 Task: Open Card Card0000000297 in Board Board0000000075 in Workspace WS0000000025 in Trello. Add Member Nikrathi889@gmail.com to Card Card0000000297 in Board Board0000000075 in Workspace WS0000000025 in Trello. Add Purple Label titled Label0000000297 to Card Card0000000297 in Board Board0000000075 in Workspace WS0000000025 in Trello. Add Checklist CL0000000297 to Card Card0000000297 in Board Board0000000075 in Workspace WS0000000025 in Trello. Add Dates with Start Date as Aug 01 2023 and Due Date as Aug 31 2023 to Card Card0000000297 in Board Board0000000075 in Workspace WS0000000025 in Trello
Action: Mouse moved to (332, 217)
Screenshot: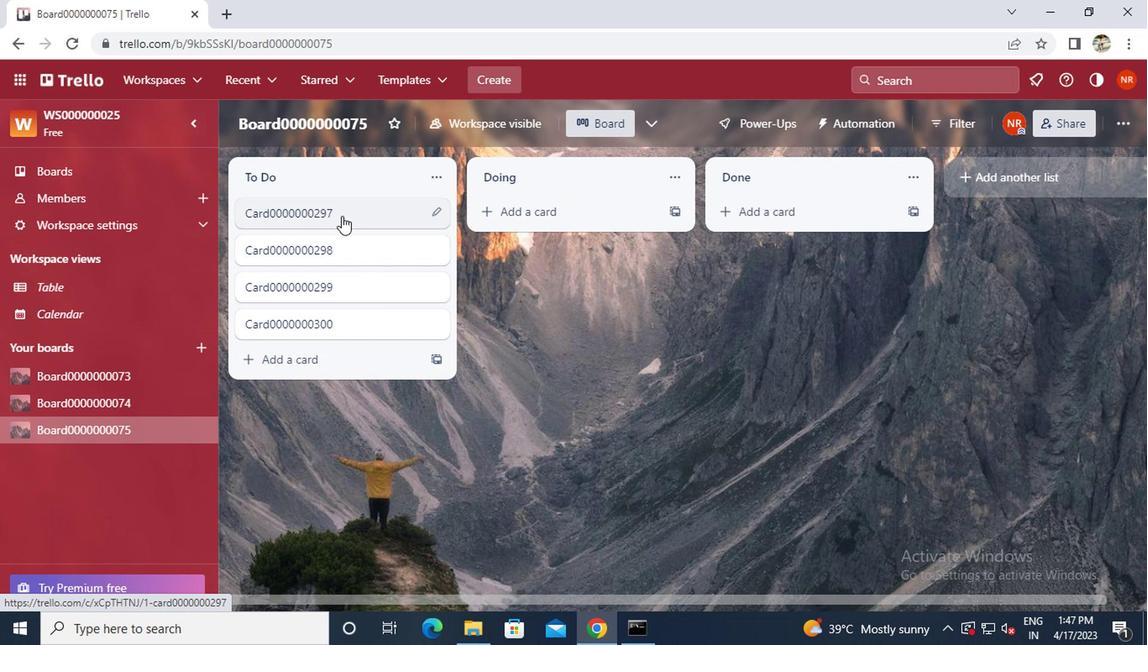 
Action: Mouse pressed left at (332, 217)
Screenshot: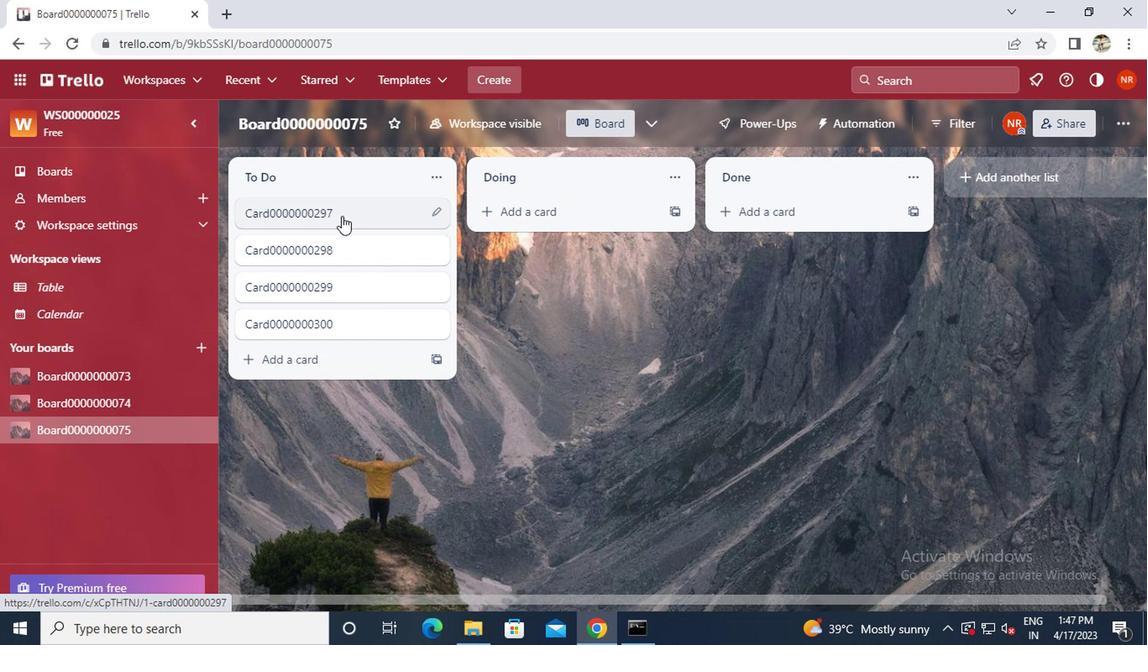 
Action: Mouse moved to (760, 213)
Screenshot: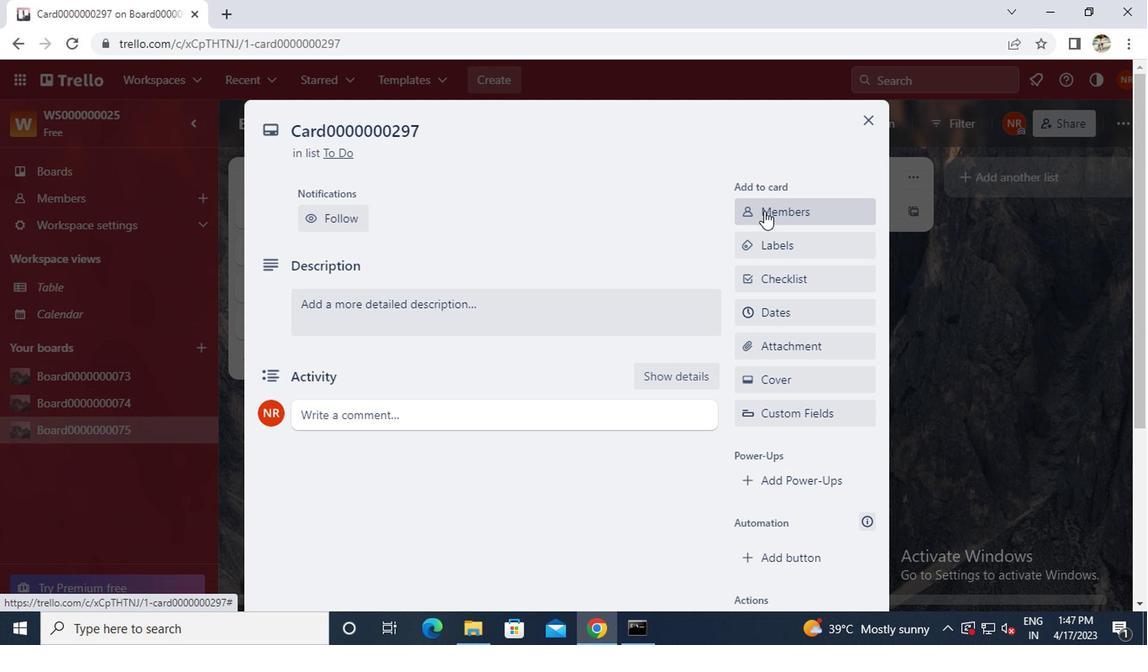 
Action: Mouse pressed left at (760, 213)
Screenshot: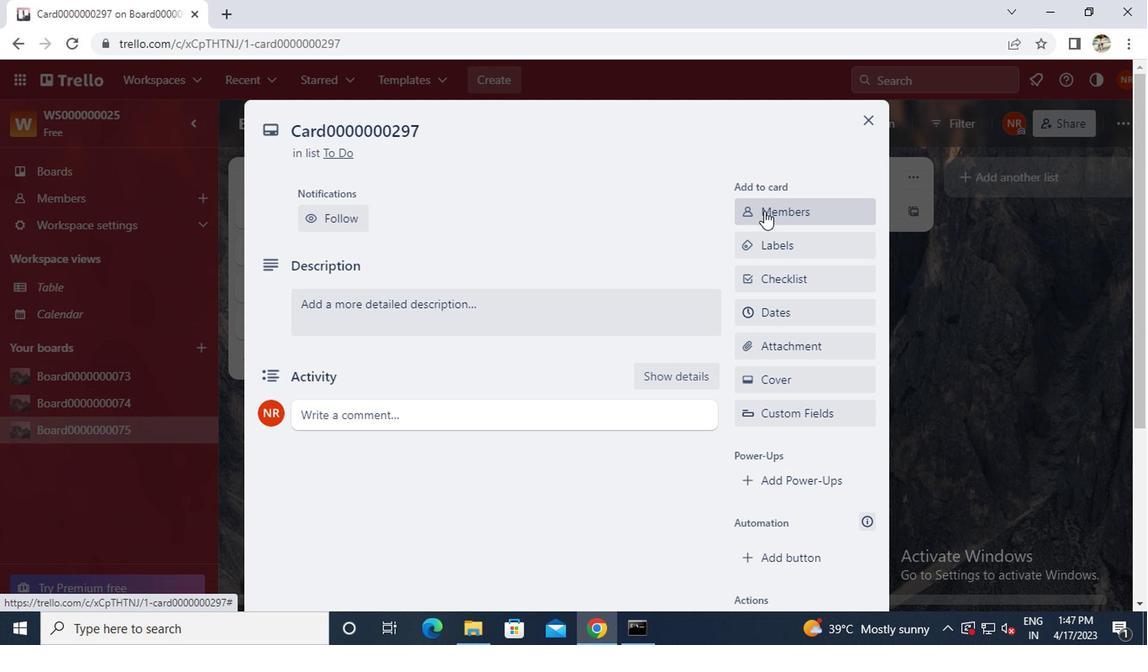 
Action: Key pressed <Key.caps_lock>n<Key.caps_lock>ikrathi889<Key.shift>@GMAIL.COM
Screenshot: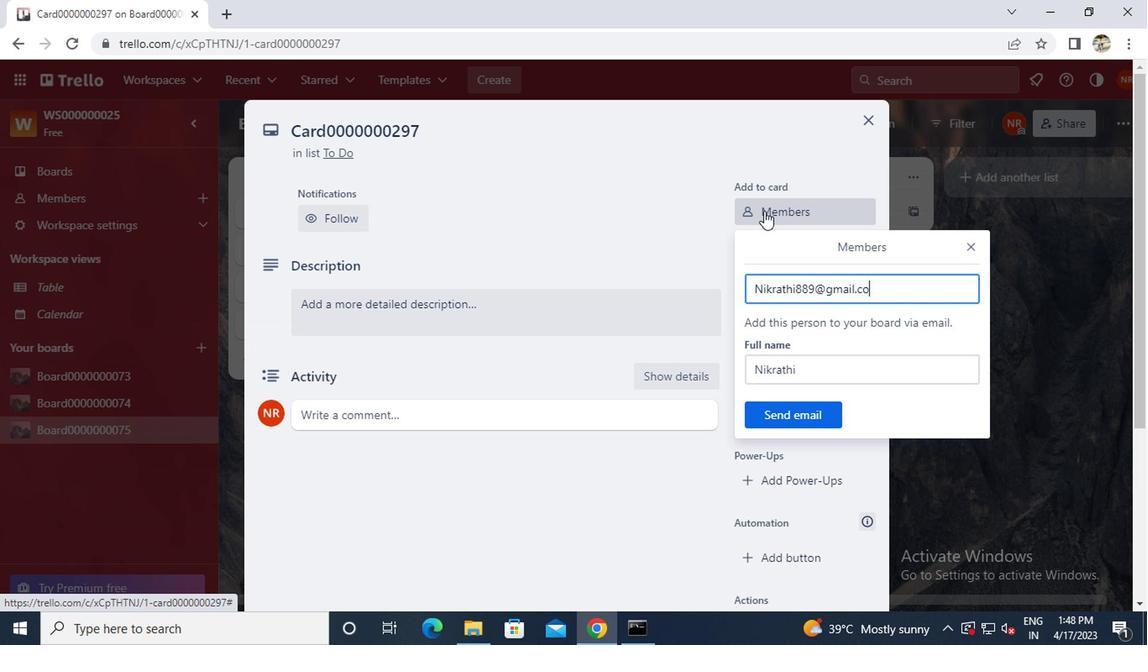 
Action: Mouse moved to (766, 412)
Screenshot: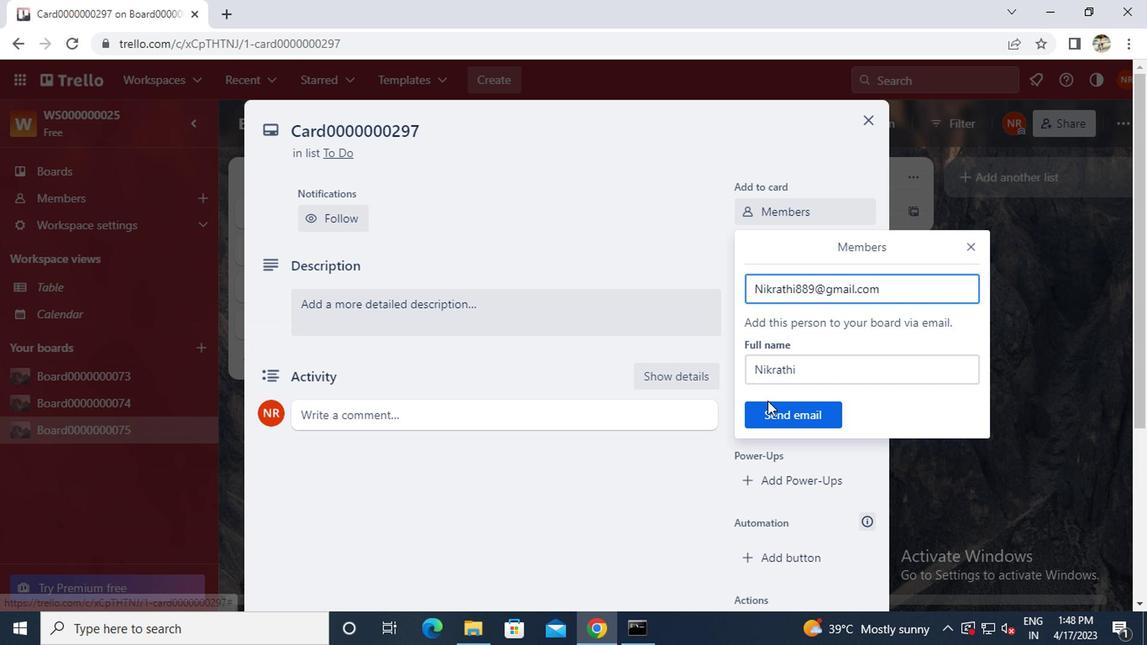 
Action: Mouse pressed left at (766, 412)
Screenshot: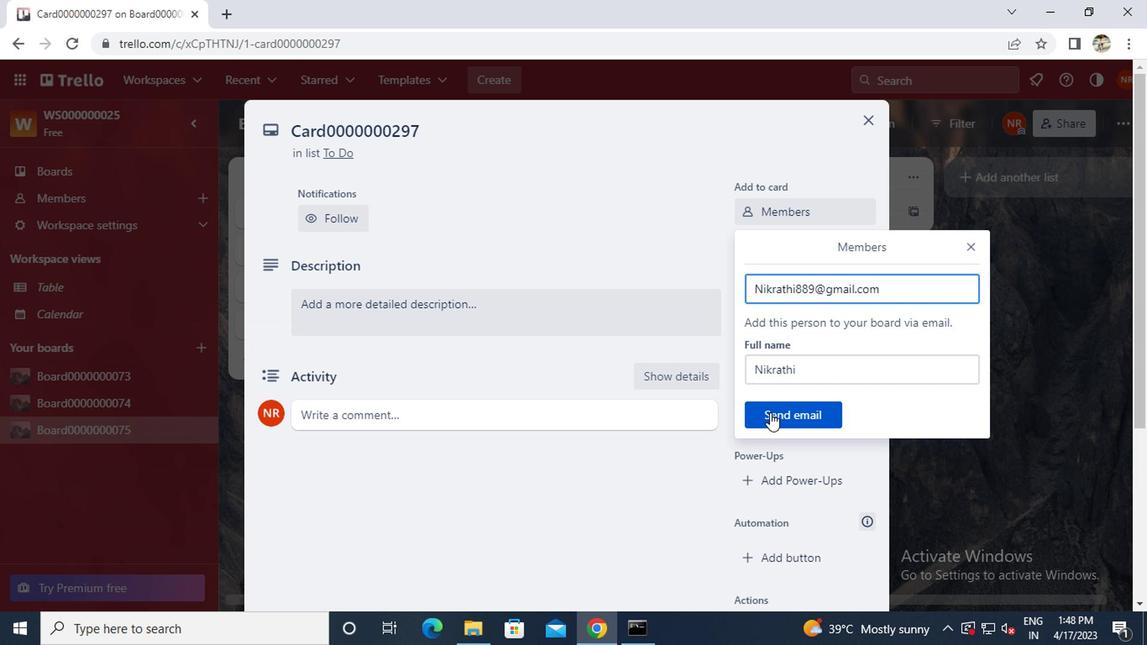 
Action: Mouse moved to (777, 242)
Screenshot: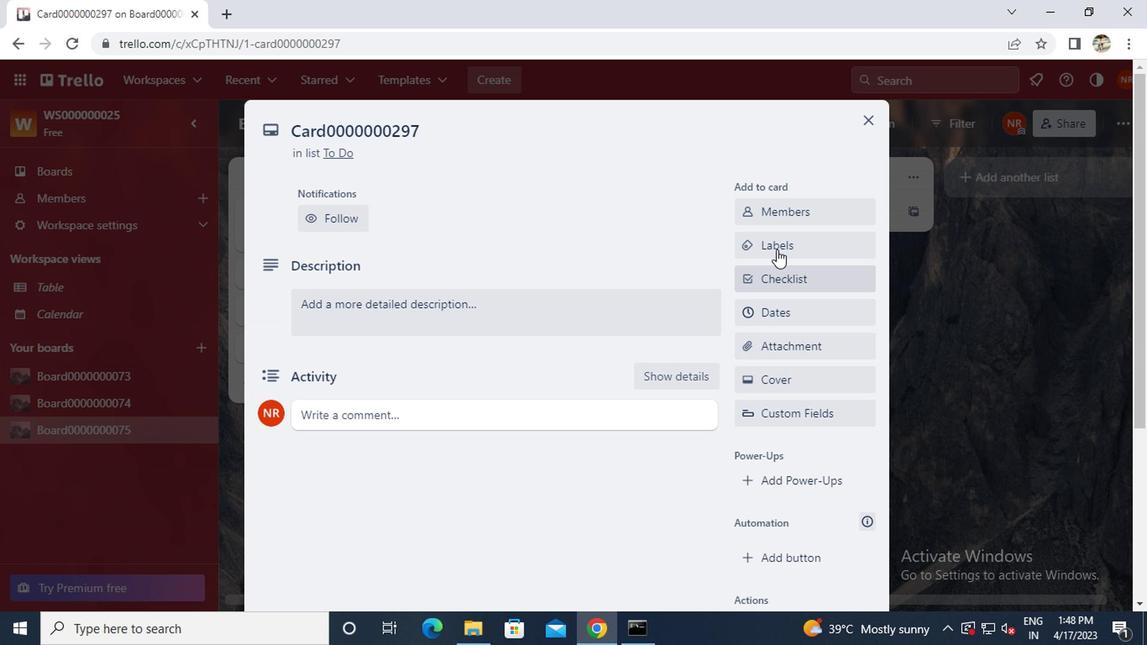 
Action: Mouse pressed left at (777, 242)
Screenshot: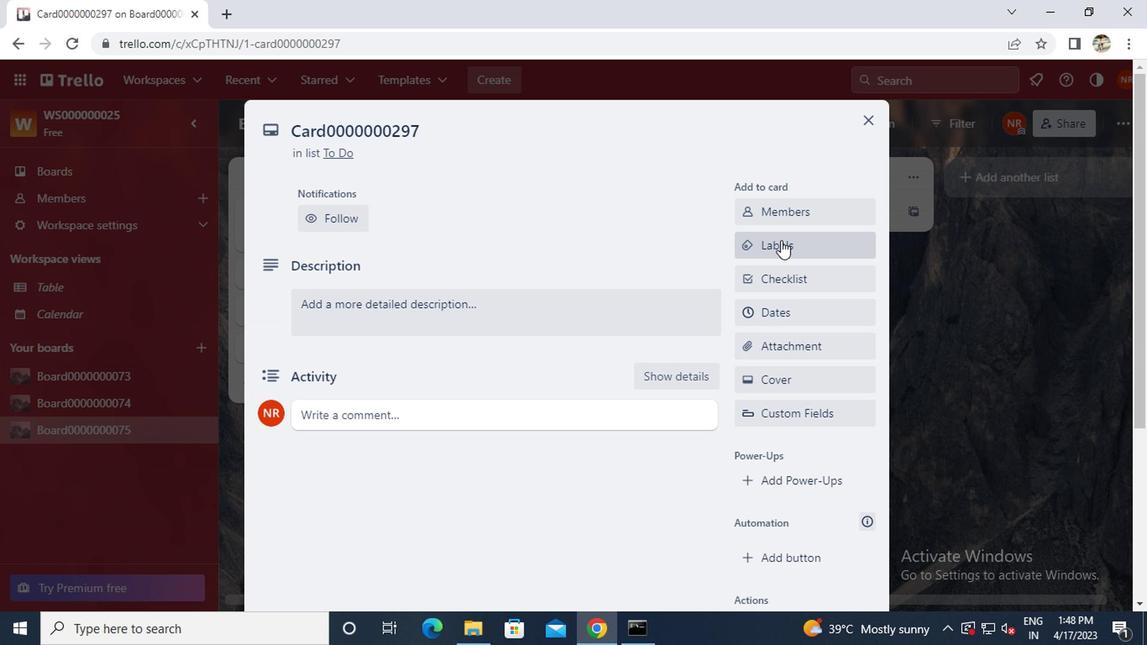 
Action: Mouse moved to (819, 418)
Screenshot: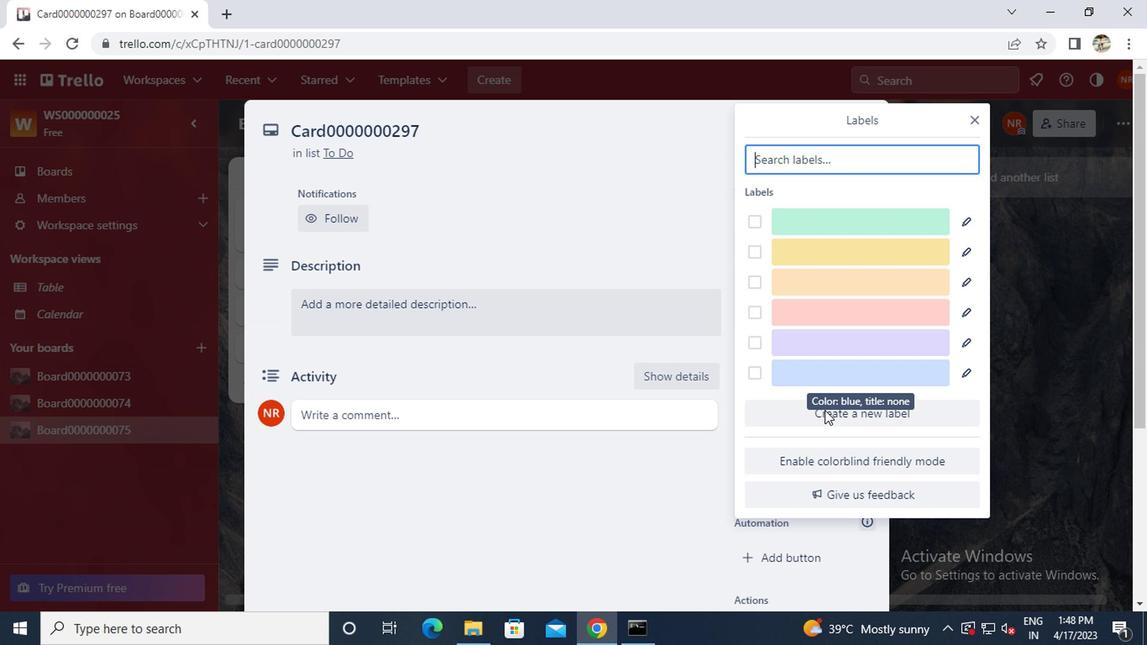 
Action: Mouse pressed left at (819, 418)
Screenshot: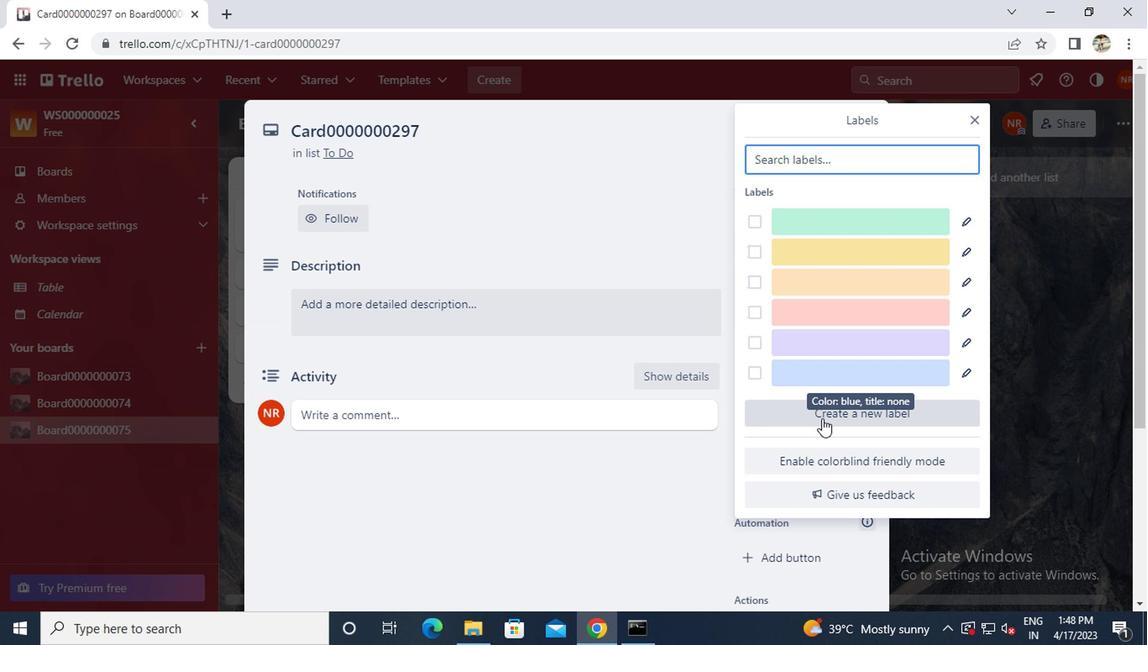 
Action: Mouse moved to (972, 360)
Screenshot: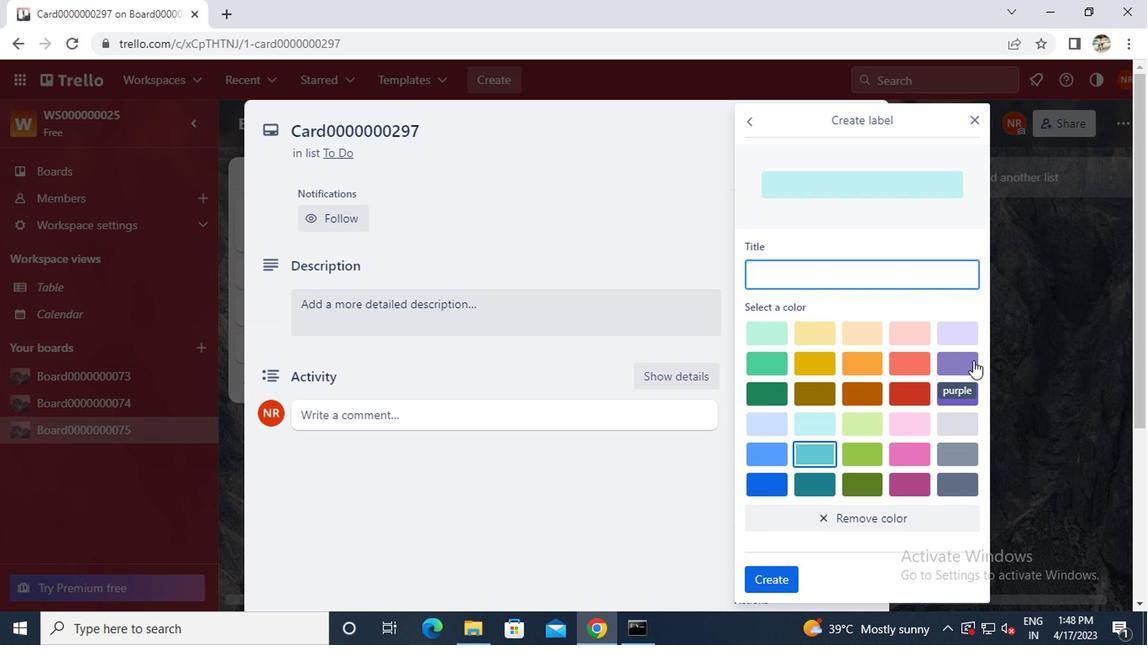 
Action: Mouse pressed left at (972, 360)
Screenshot: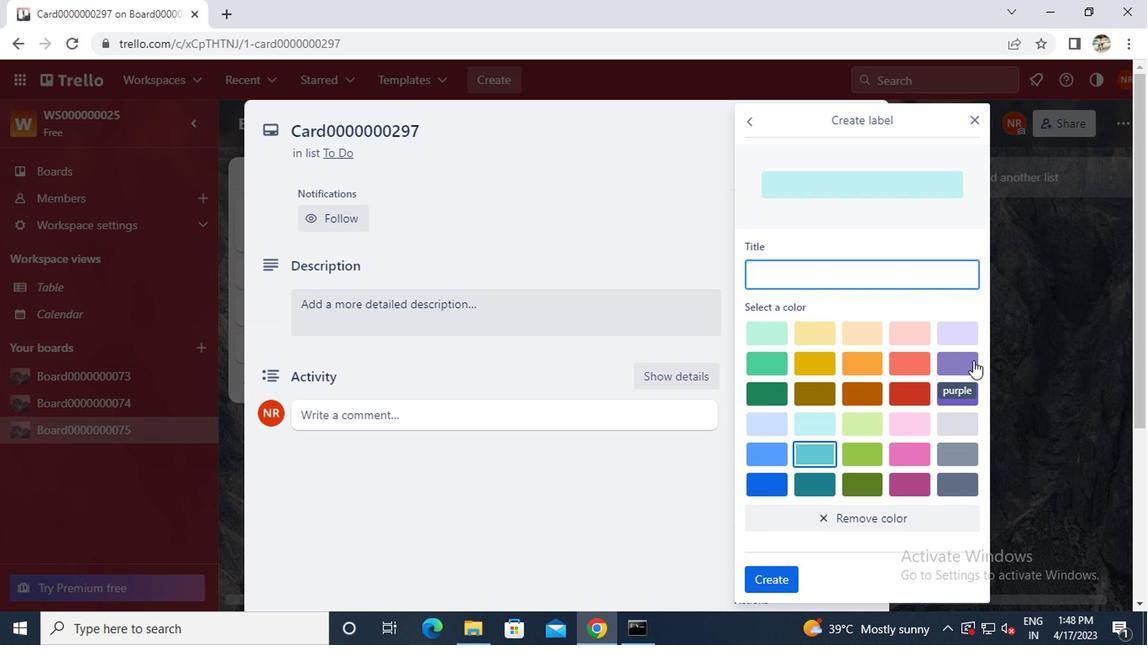 
Action: Mouse moved to (873, 274)
Screenshot: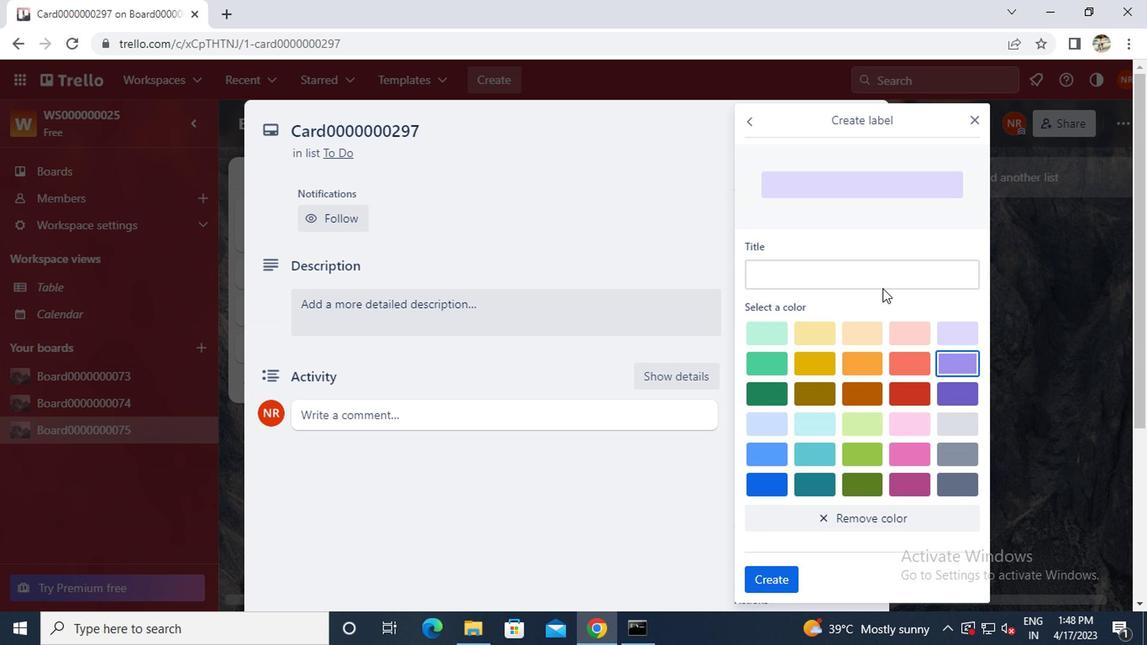
Action: Mouse pressed left at (873, 274)
Screenshot: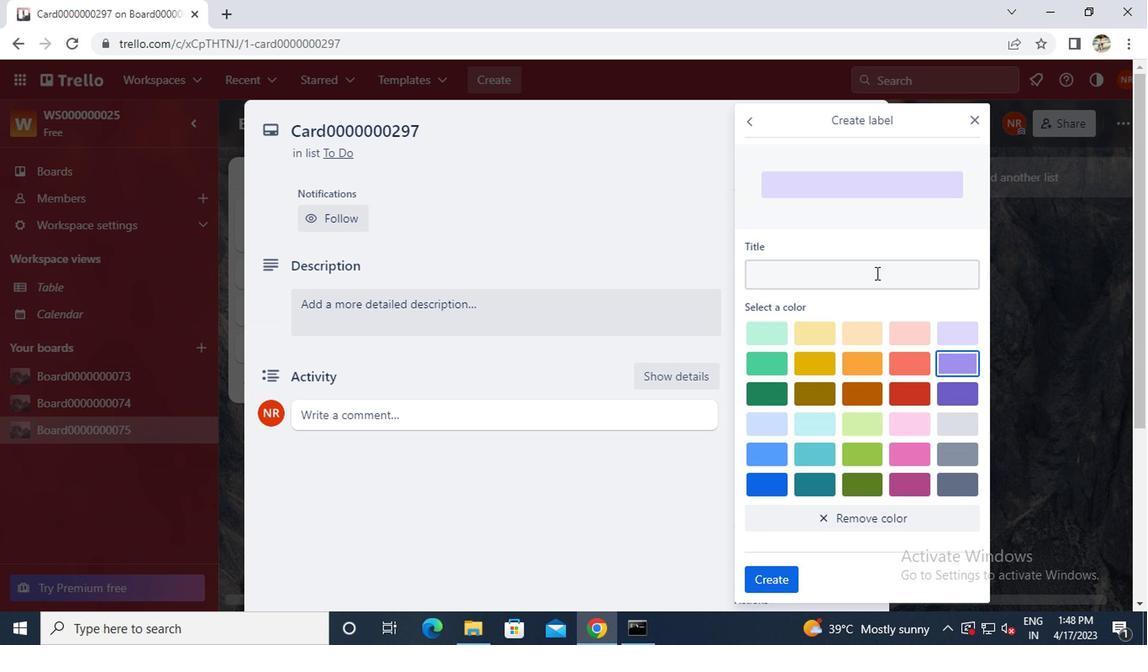 
Action: Key pressed <Key.caps_lock>L<Key.caps_lock>ABEL0000000297
Screenshot: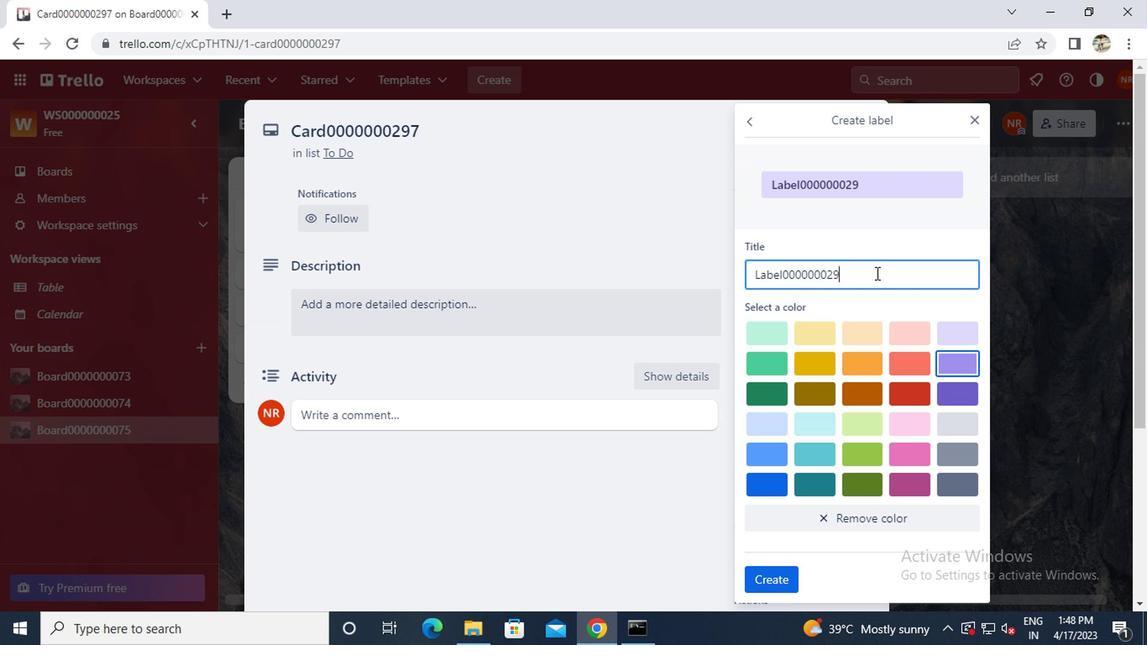 
Action: Mouse moved to (766, 574)
Screenshot: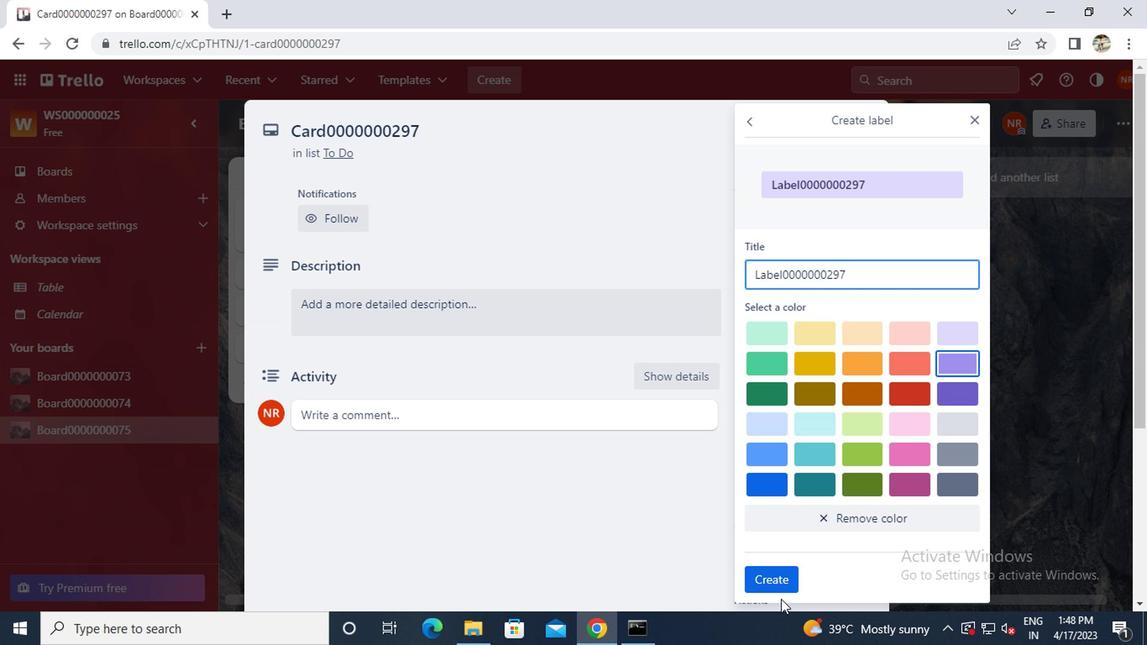 
Action: Mouse pressed left at (766, 574)
Screenshot: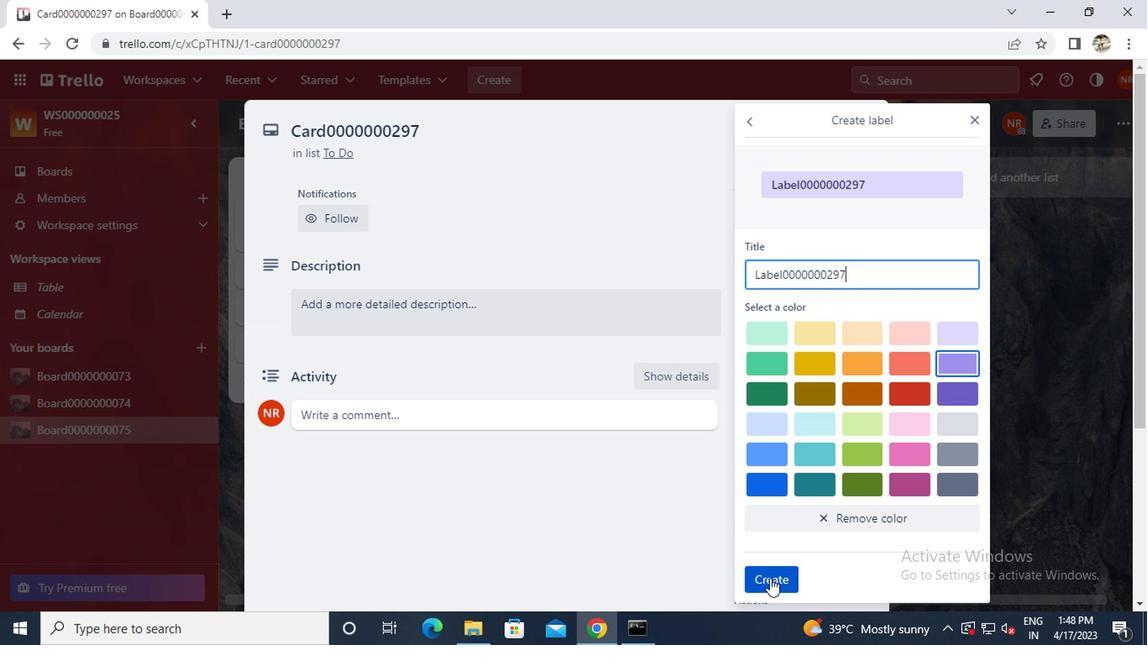 
Action: Mouse moved to (971, 123)
Screenshot: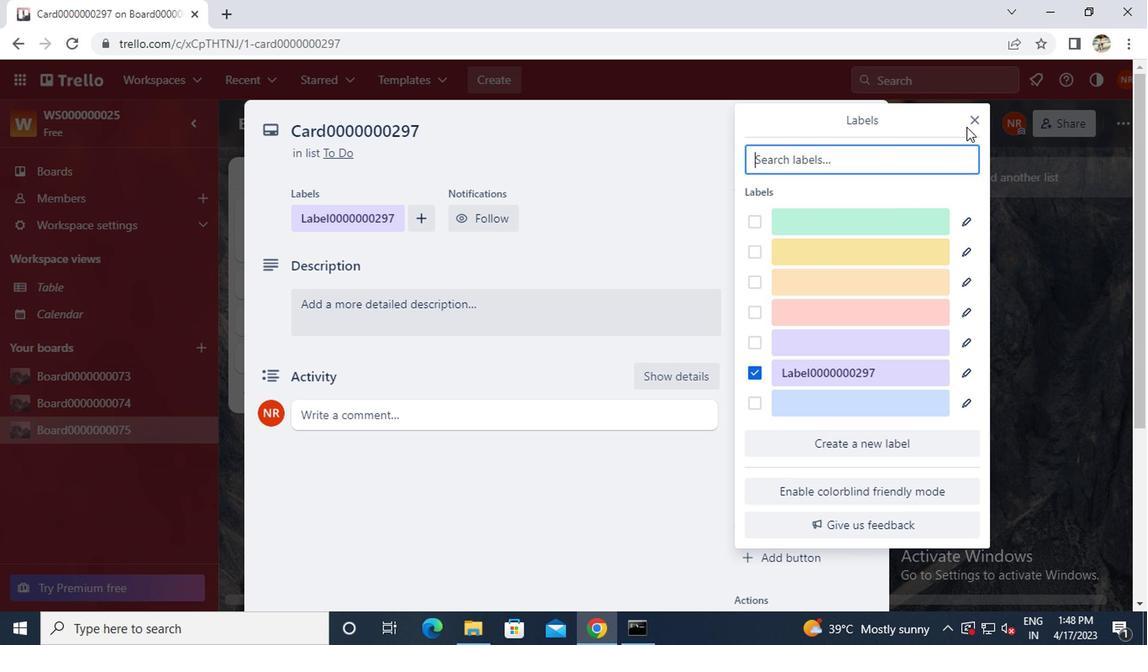 
Action: Mouse pressed left at (971, 123)
Screenshot: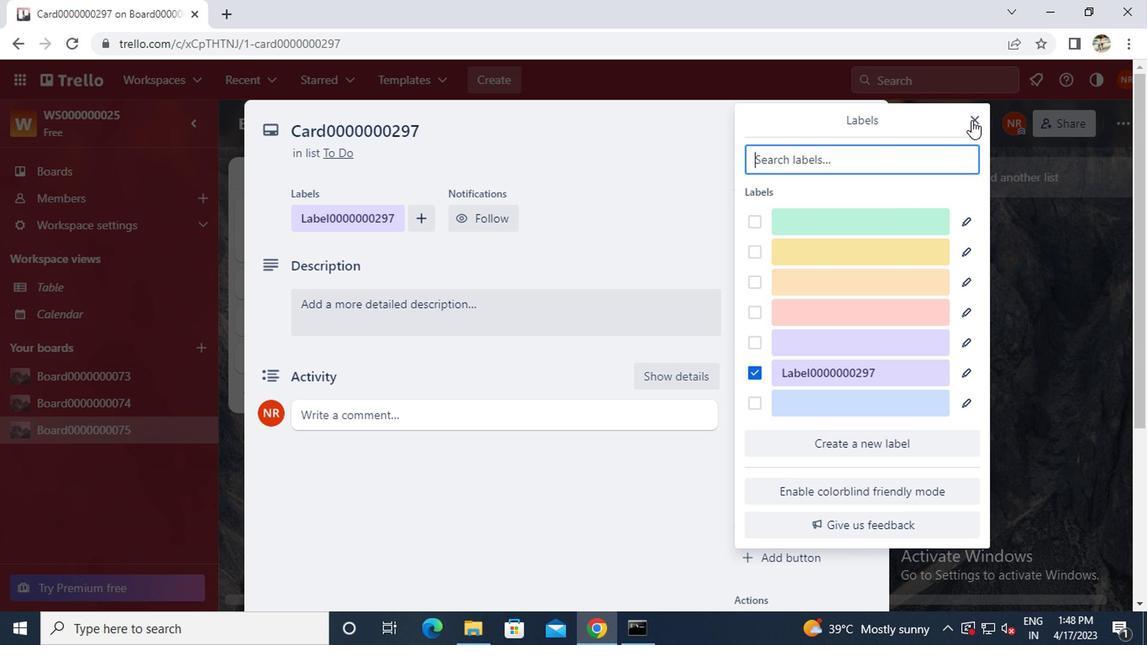 
Action: Mouse moved to (801, 277)
Screenshot: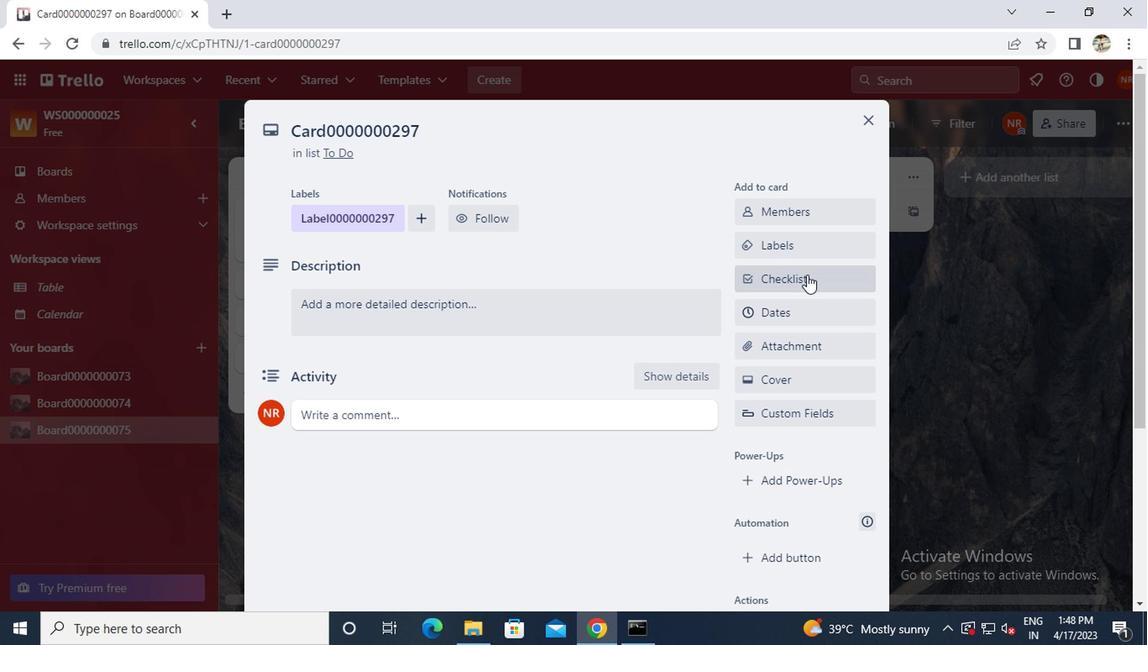 
Action: Mouse pressed left at (801, 277)
Screenshot: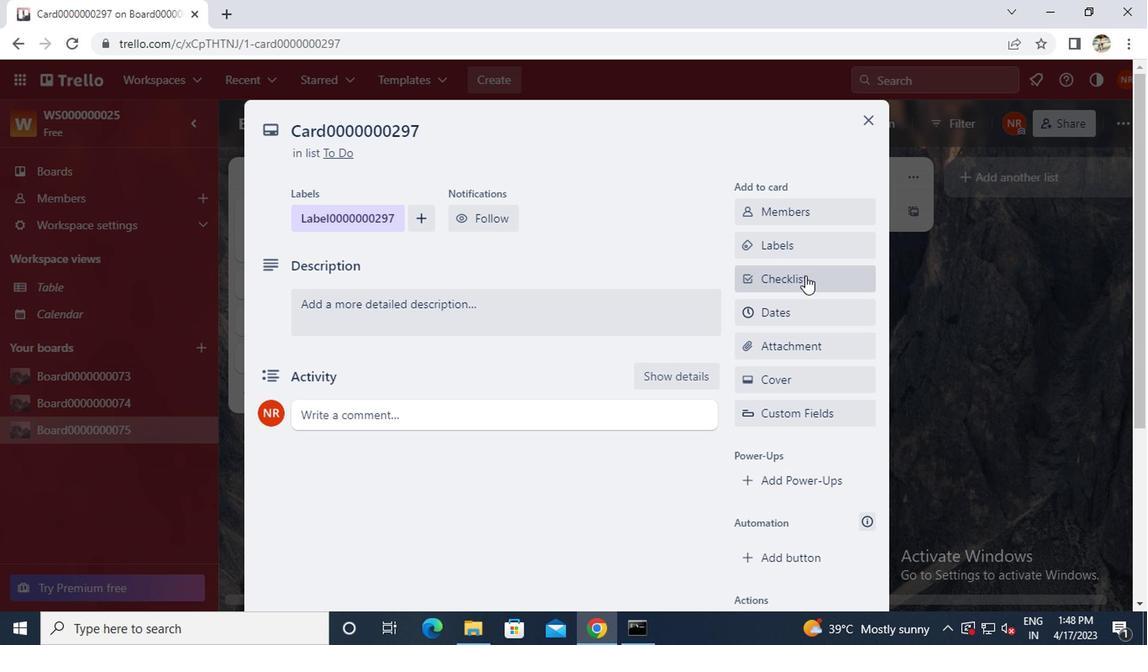 
Action: Key pressed <Key.caps_lock>CL0000000297
Screenshot: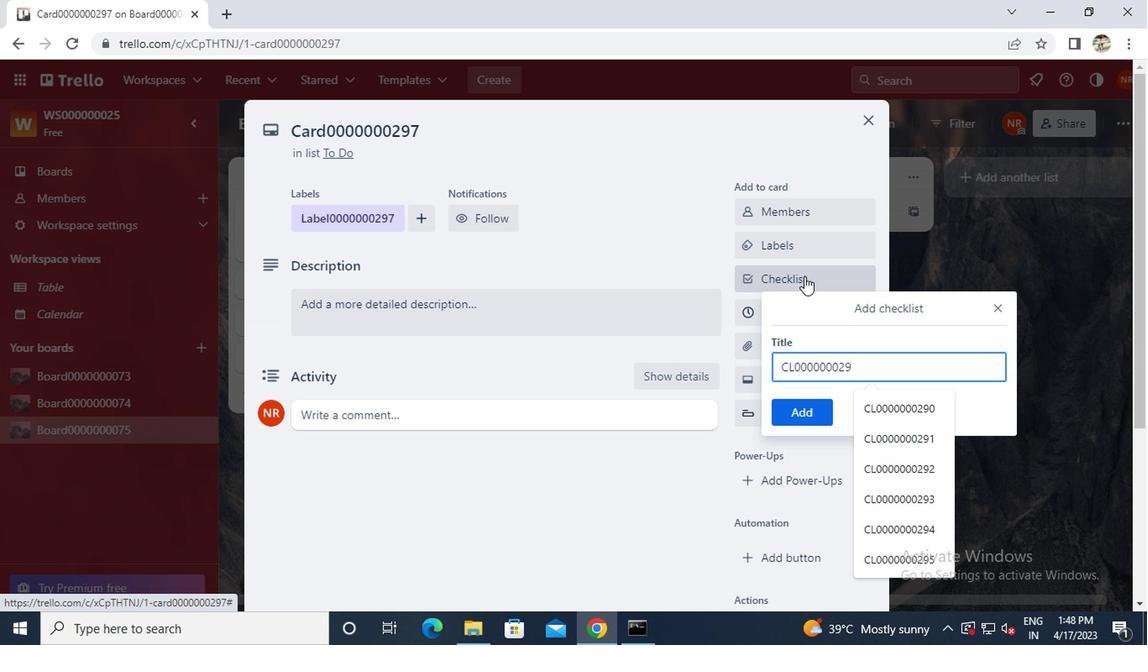 
Action: Mouse moved to (807, 416)
Screenshot: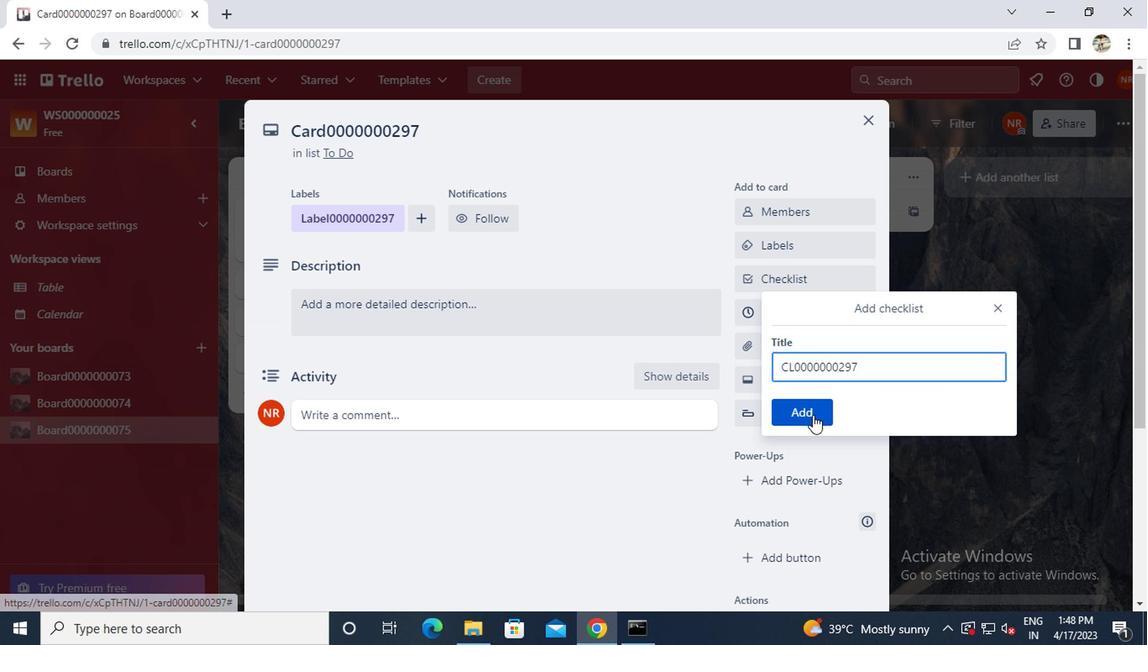 
Action: Mouse pressed left at (807, 416)
Screenshot: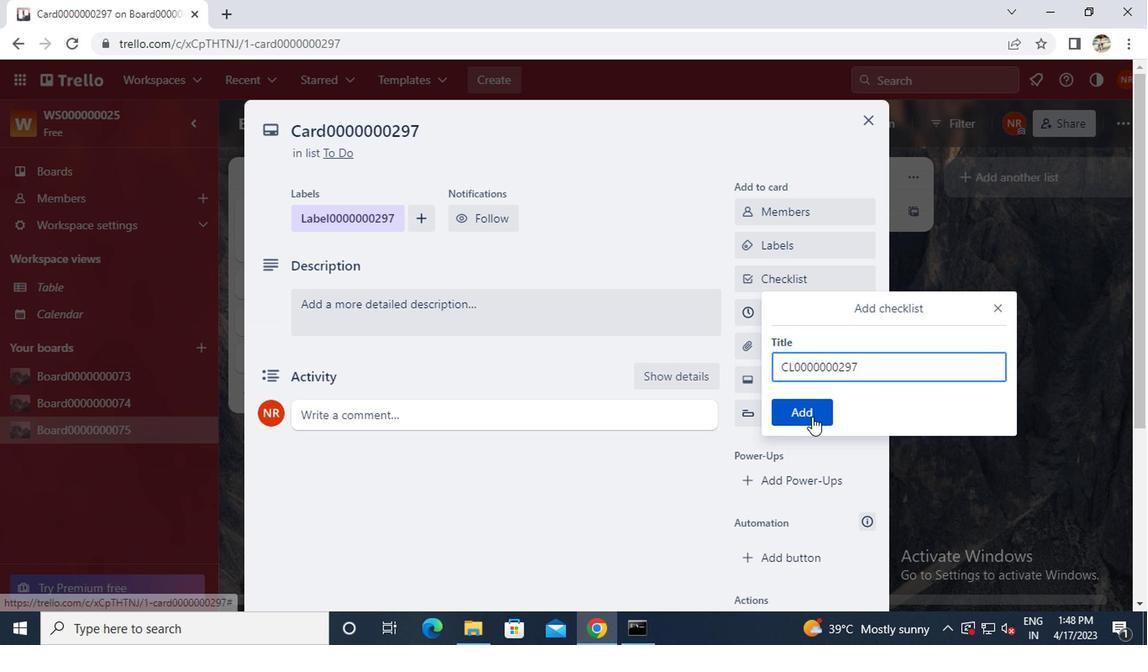 
Action: Mouse moved to (772, 316)
Screenshot: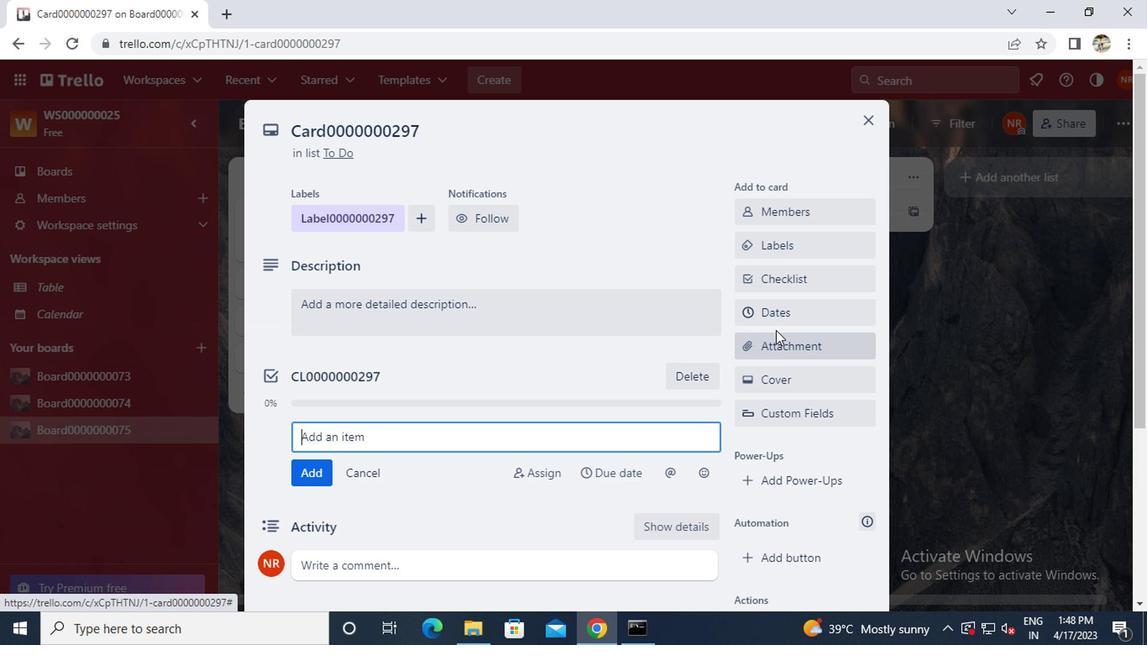 
Action: Mouse pressed left at (772, 316)
Screenshot: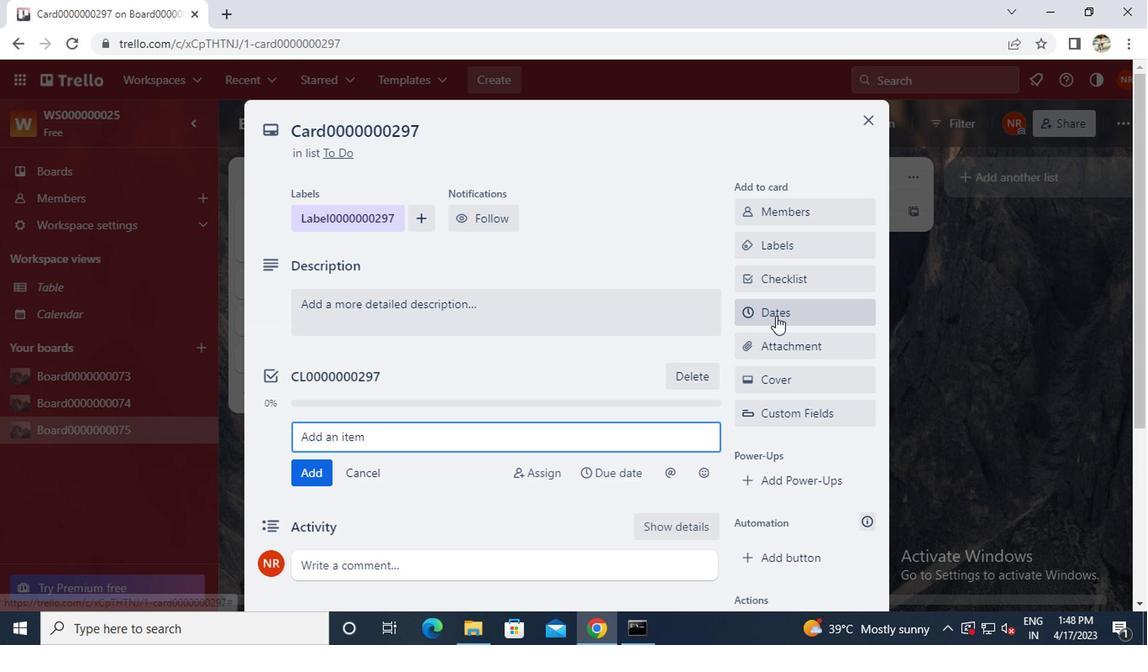 
Action: Mouse moved to (745, 415)
Screenshot: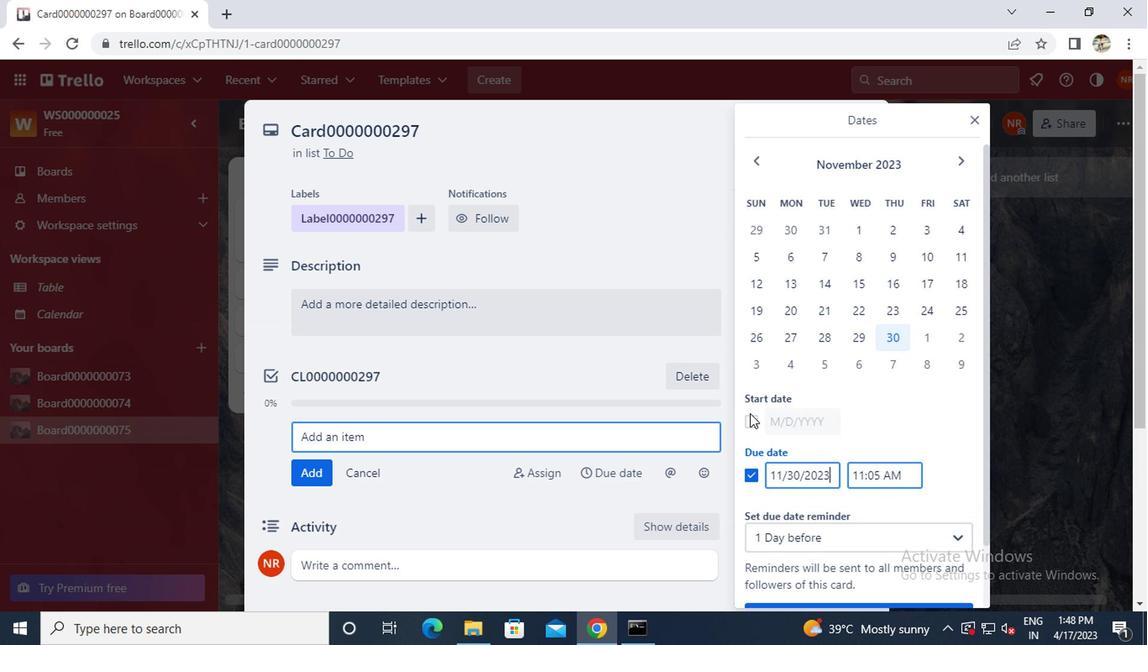 
Action: Mouse pressed left at (745, 415)
Screenshot: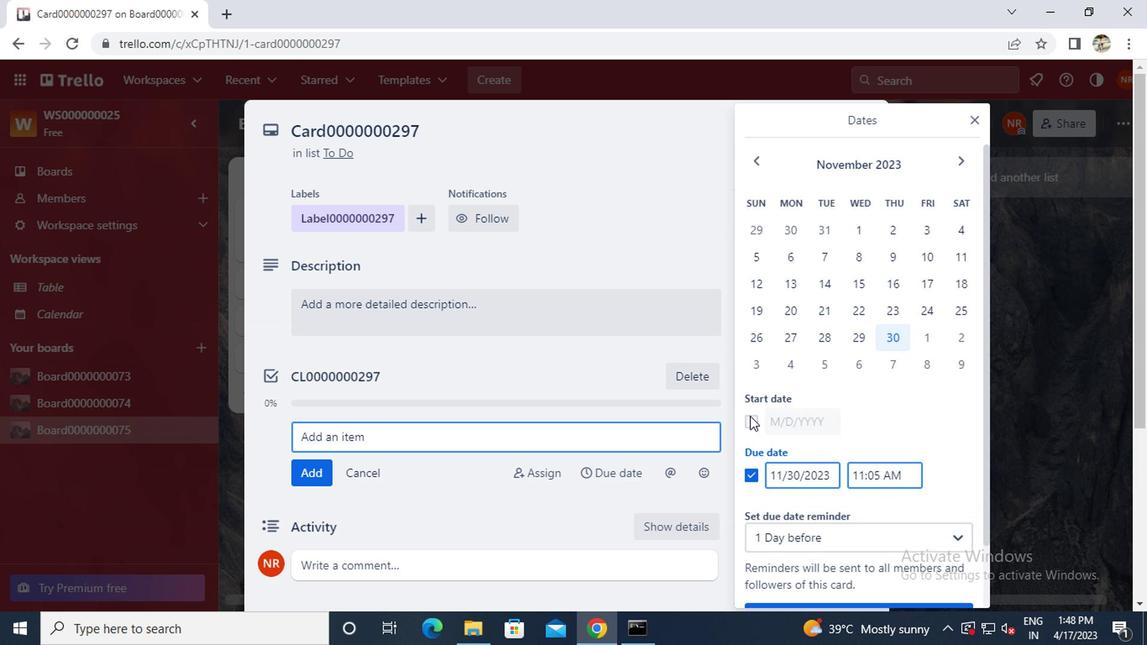 
Action: Mouse moved to (755, 160)
Screenshot: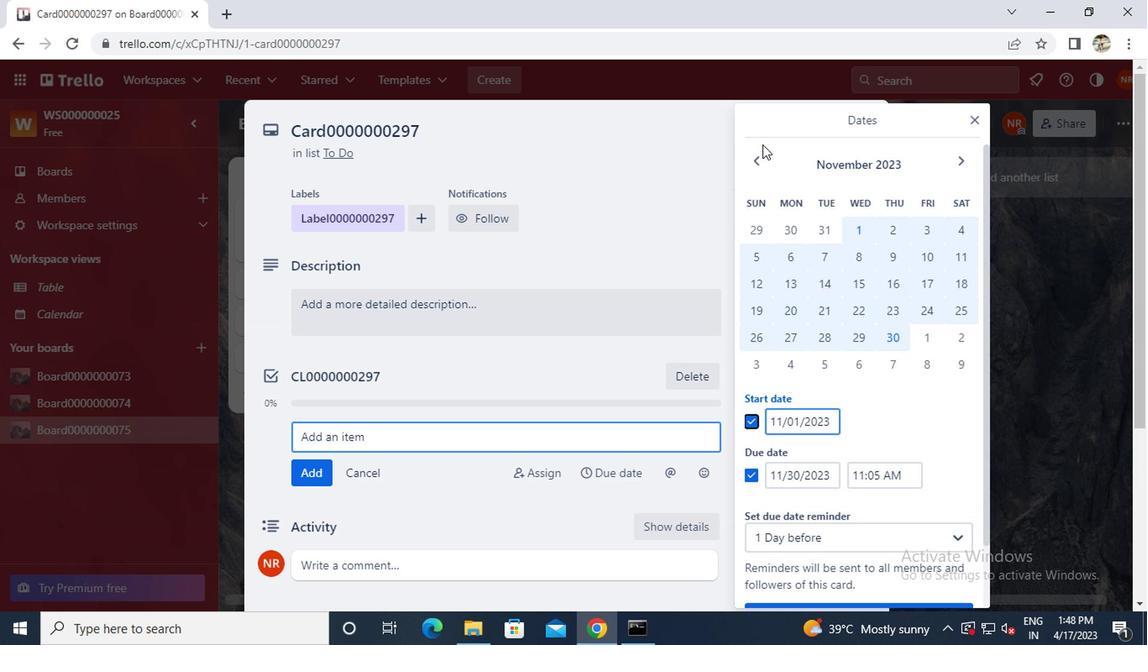 
Action: Mouse pressed left at (755, 160)
Screenshot: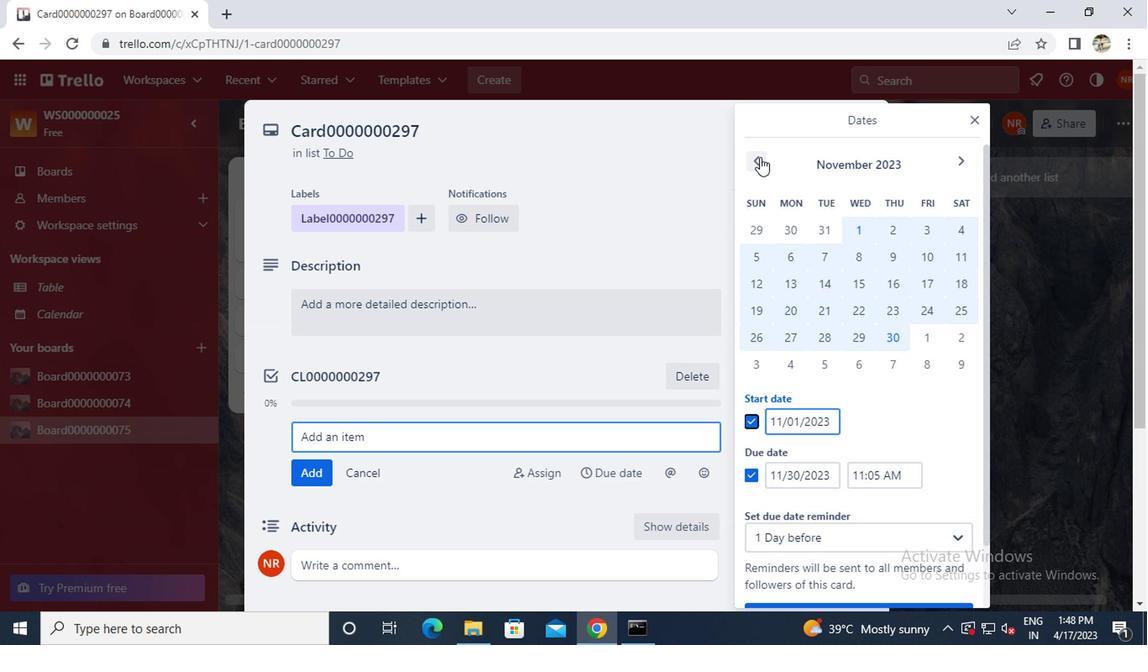 
Action: Mouse pressed left at (755, 160)
Screenshot: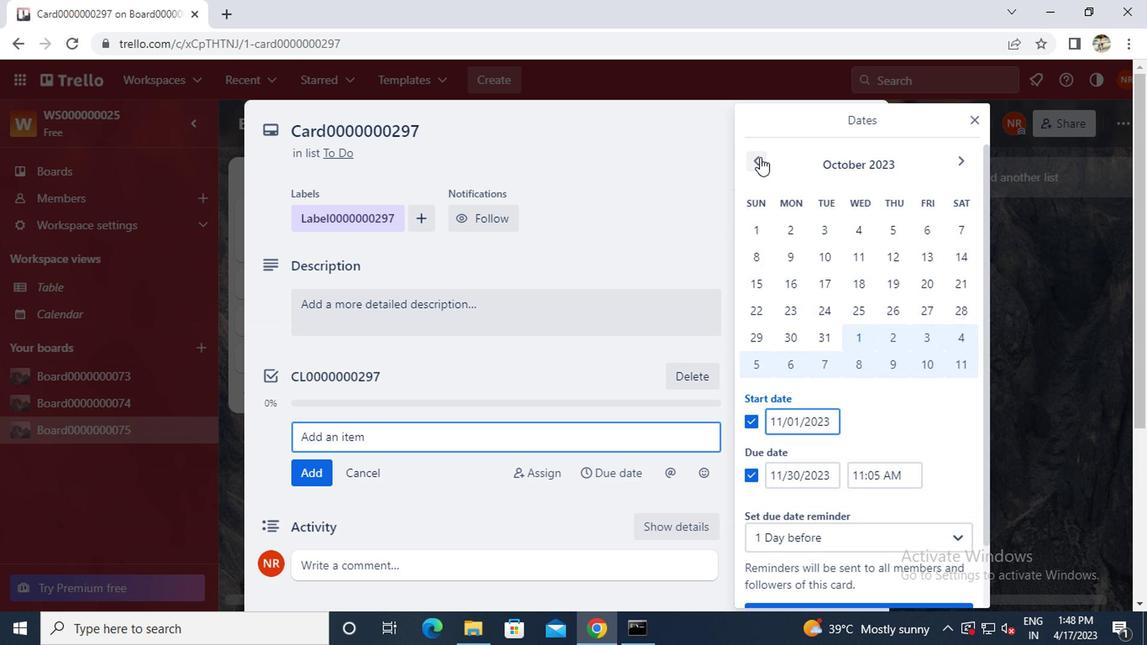 
Action: Mouse pressed left at (755, 160)
Screenshot: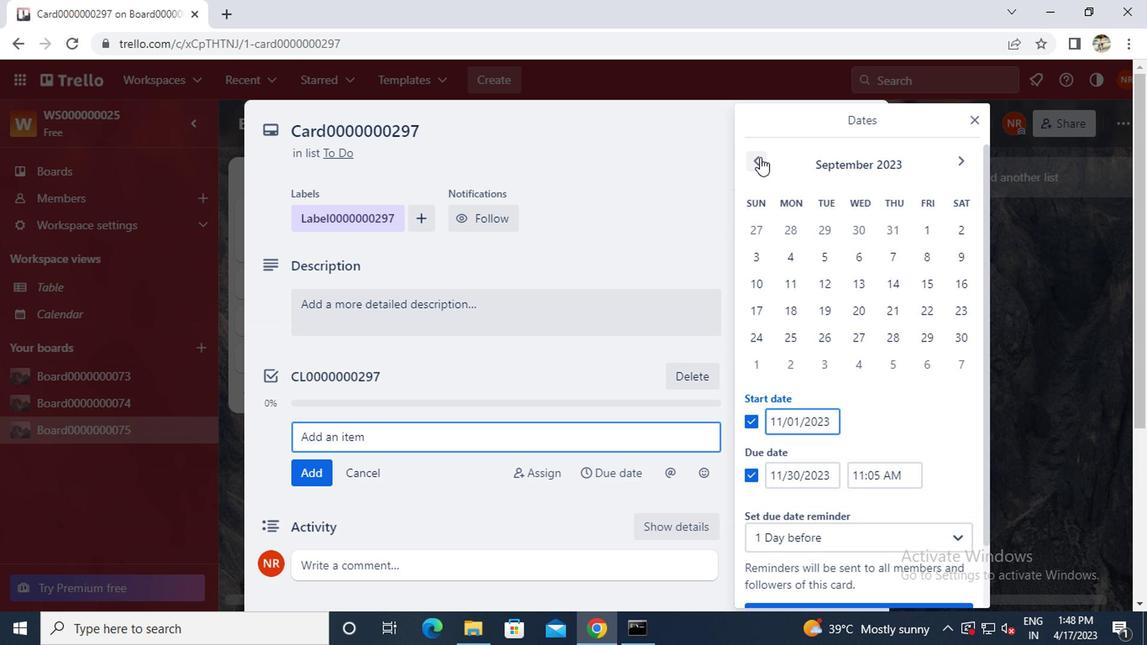 
Action: Mouse moved to (819, 236)
Screenshot: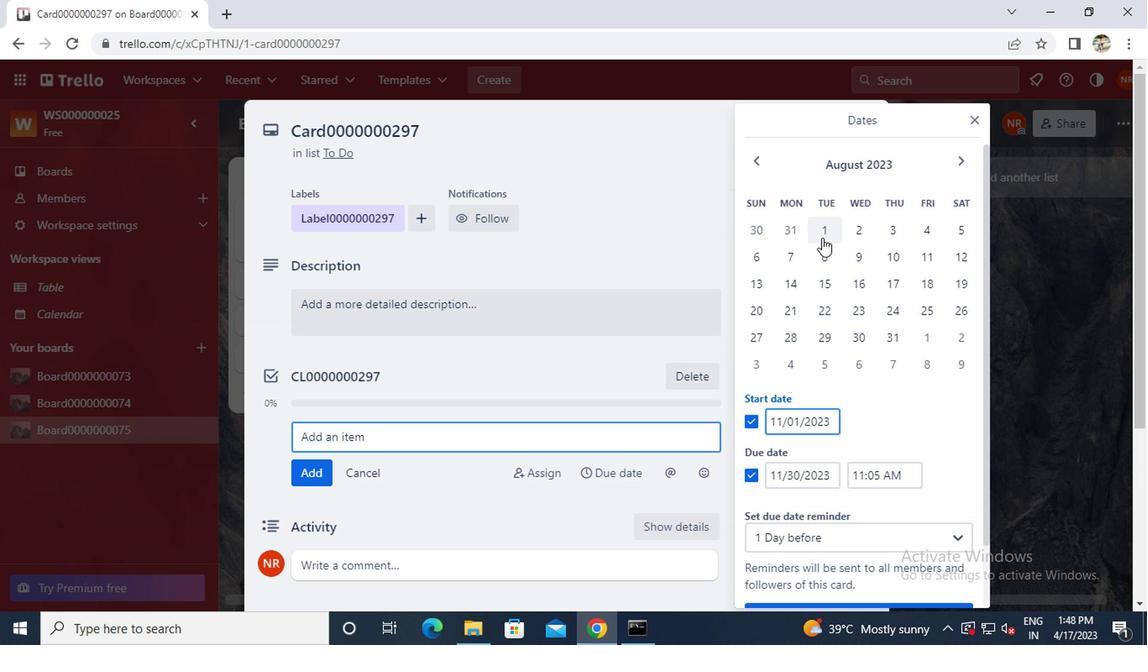 
Action: Mouse pressed left at (819, 236)
Screenshot: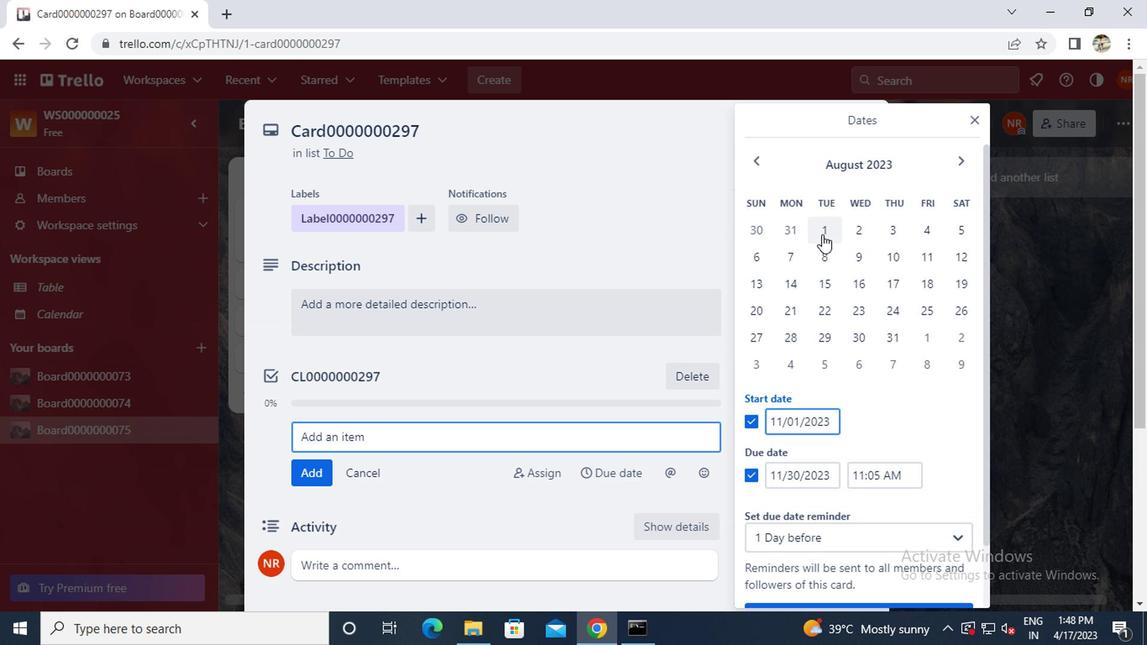 
Action: Mouse moved to (858, 337)
Screenshot: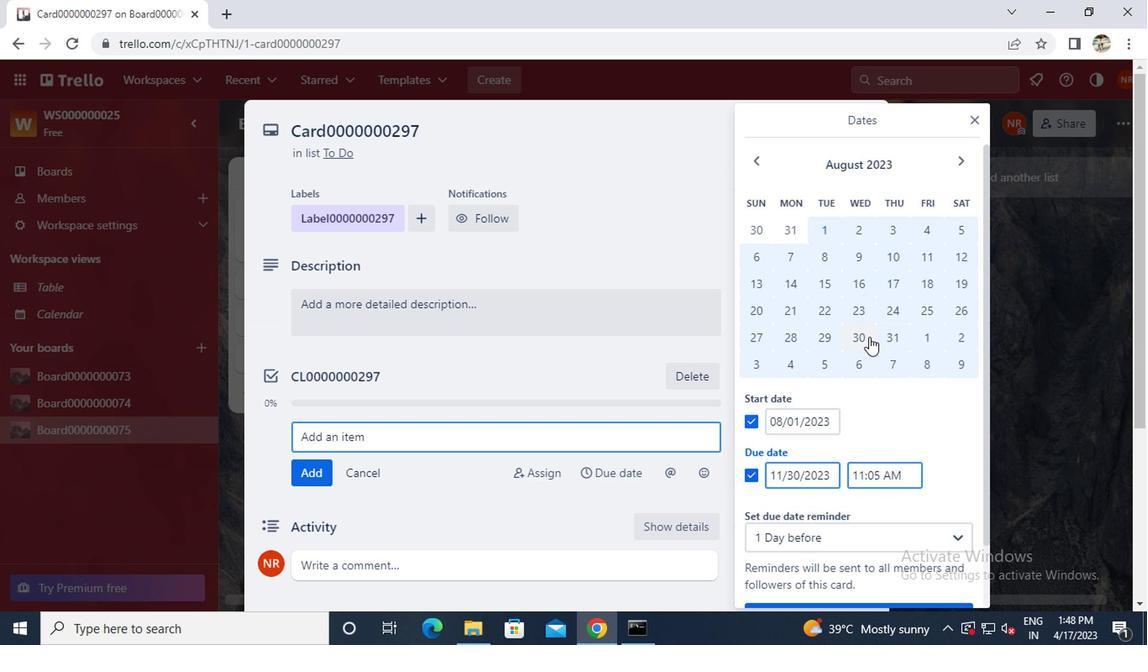
Action: Mouse pressed left at (858, 337)
Screenshot: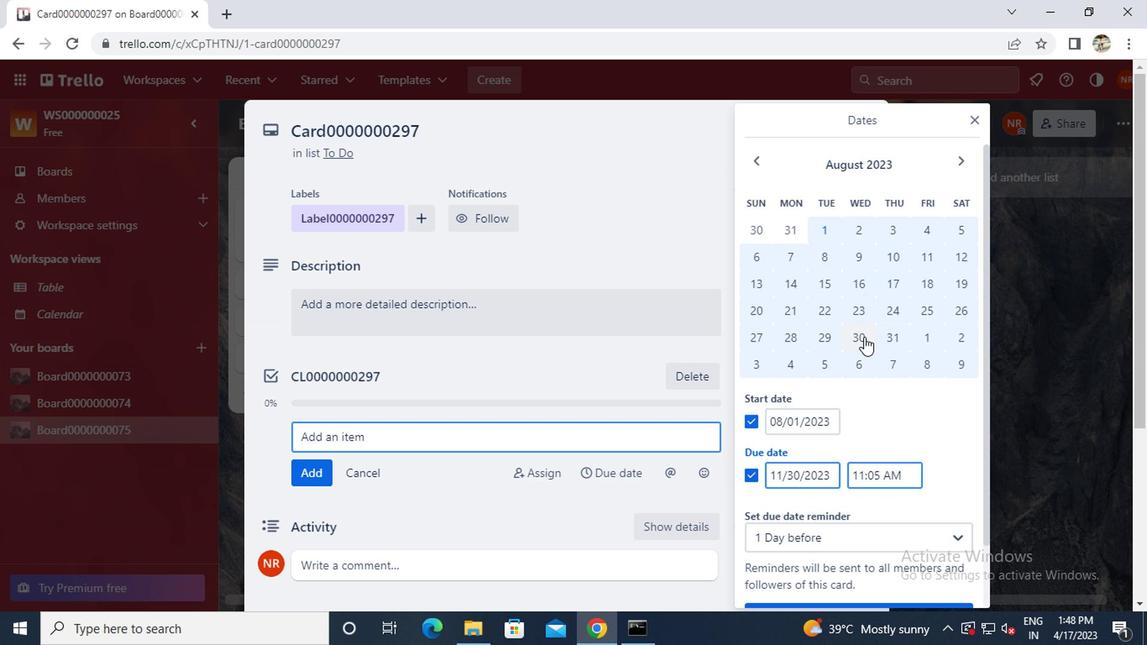 
Action: Mouse moved to (841, 346)
Screenshot: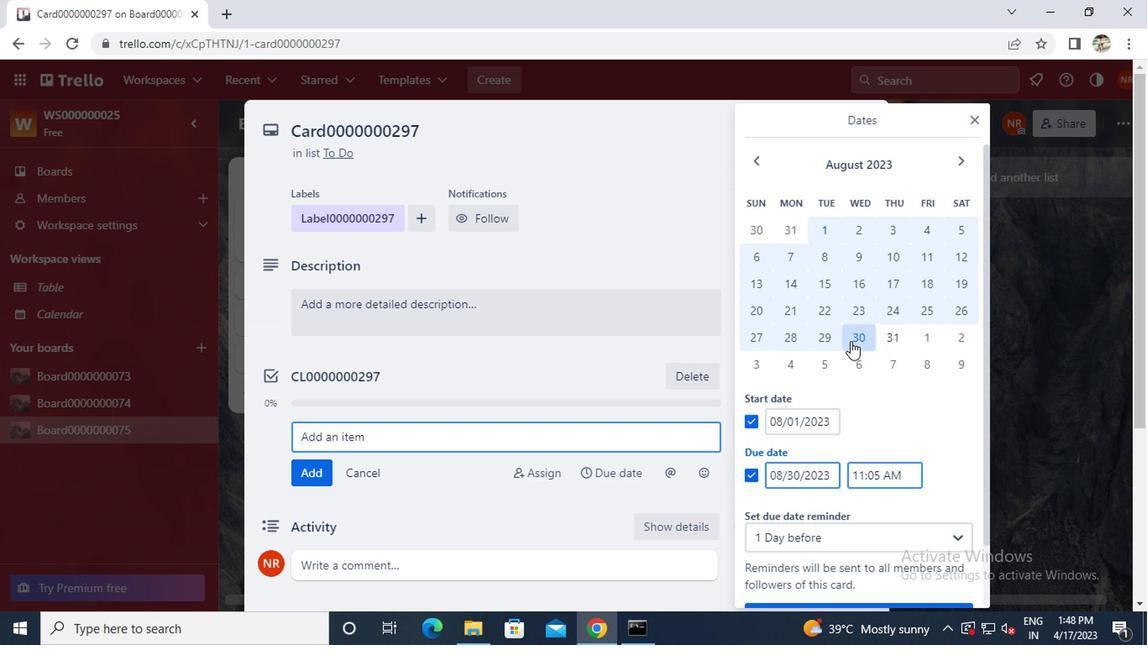 
Action: Mouse scrolled (841, 346) with delta (0, 0)
Screenshot: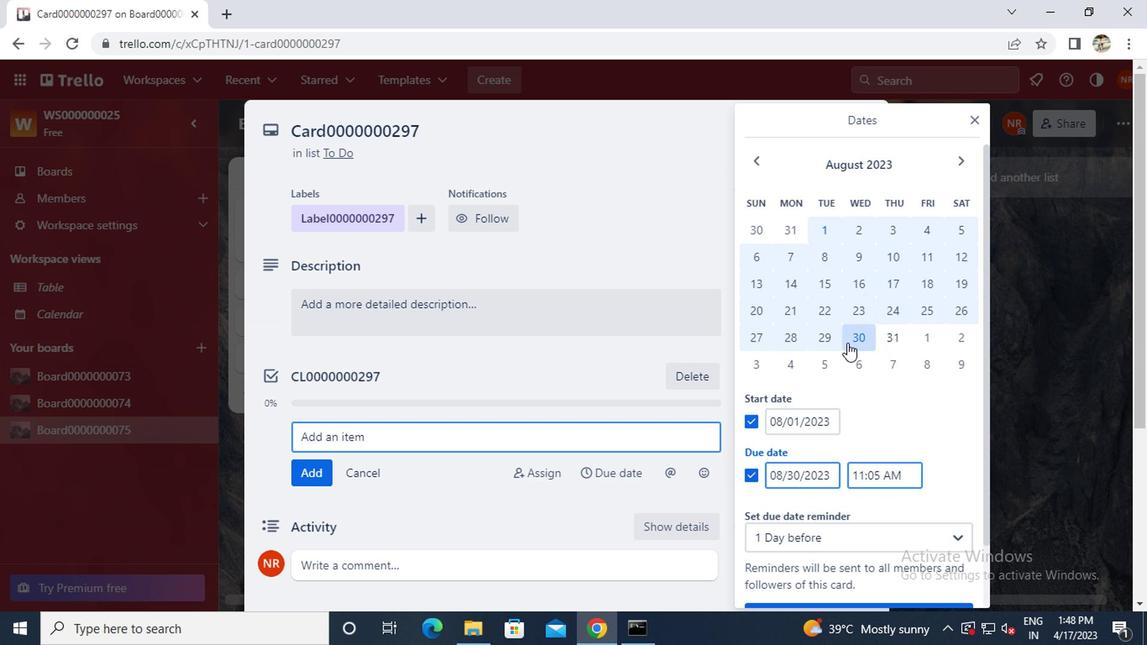 
Action: Mouse scrolled (841, 346) with delta (0, 0)
Screenshot: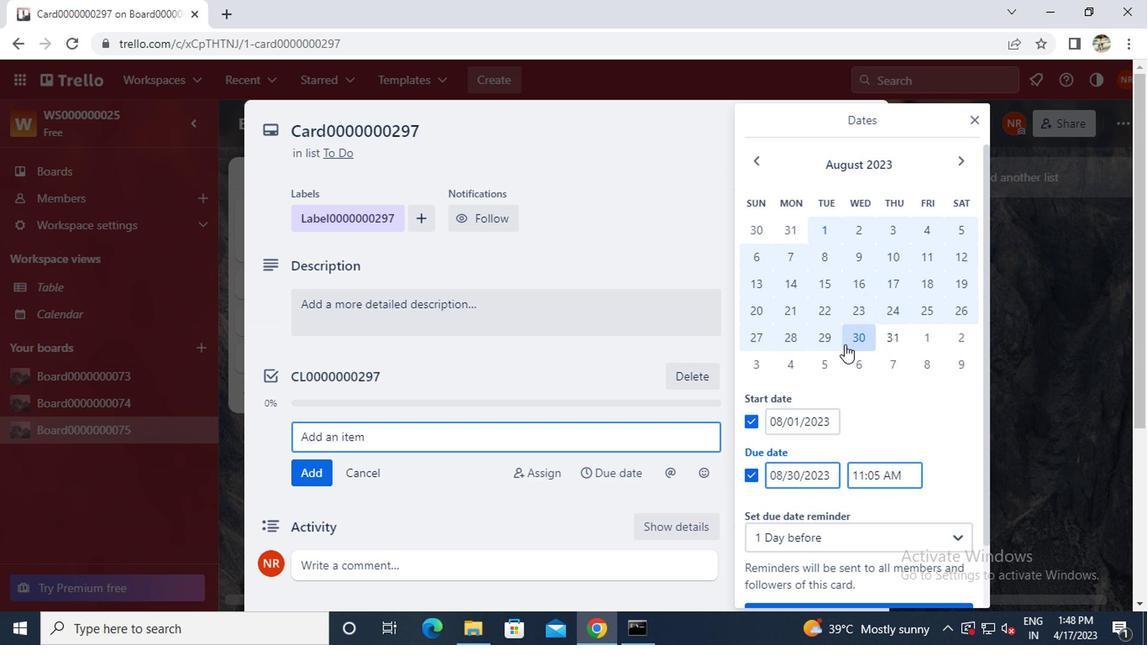 
Action: Mouse moved to (898, 260)
Screenshot: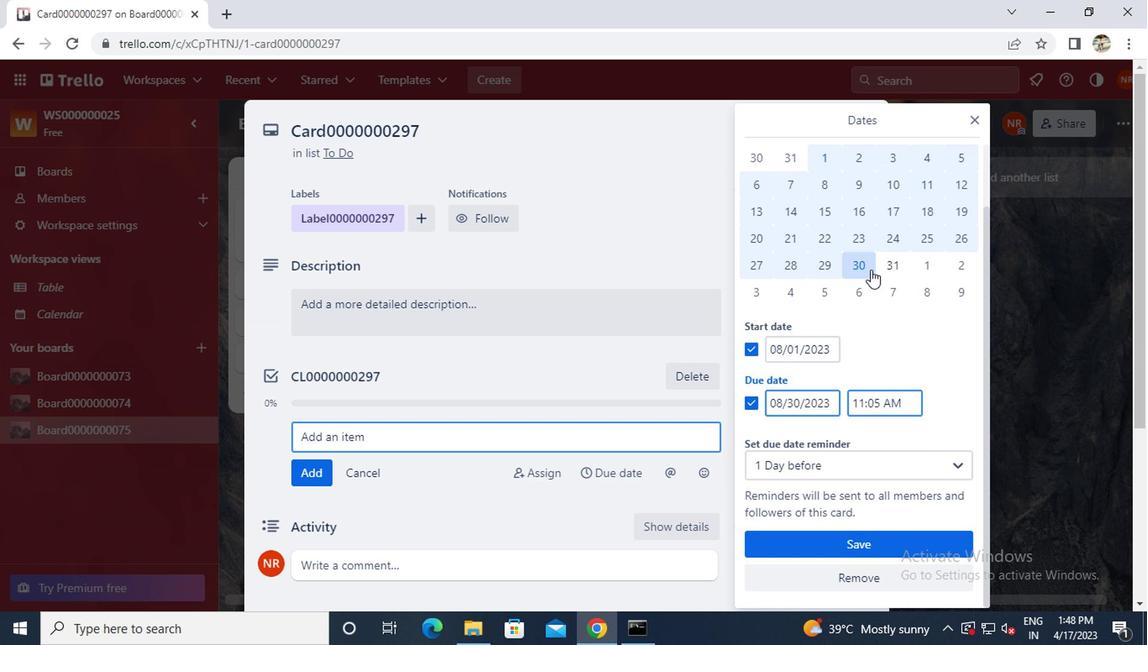 
Action: Mouse pressed left at (898, 260)
Screenshot: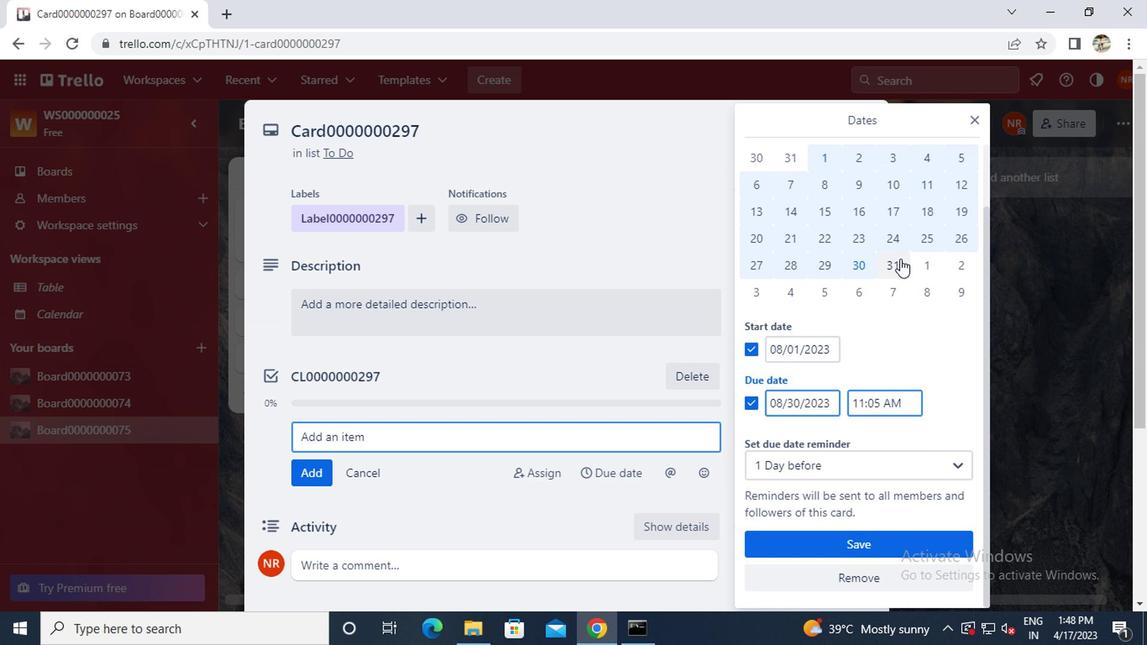 
Action: Mouse moved to (847, 549)
Screenshot: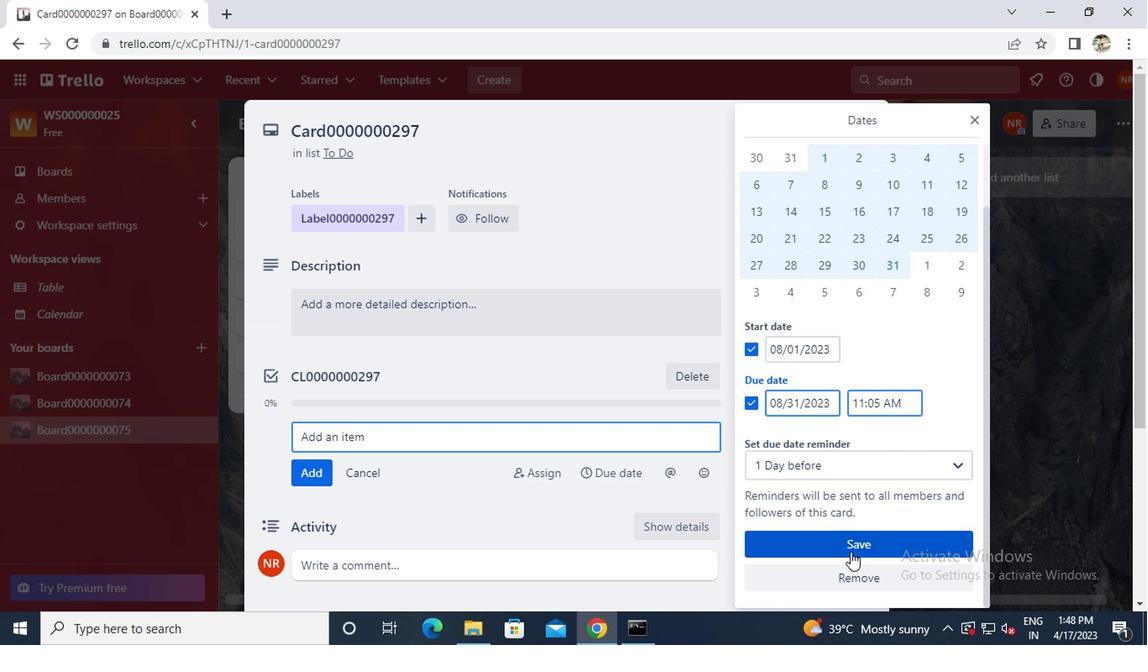 
Action: Mouse pressed left at (847, 549)
Screenshot: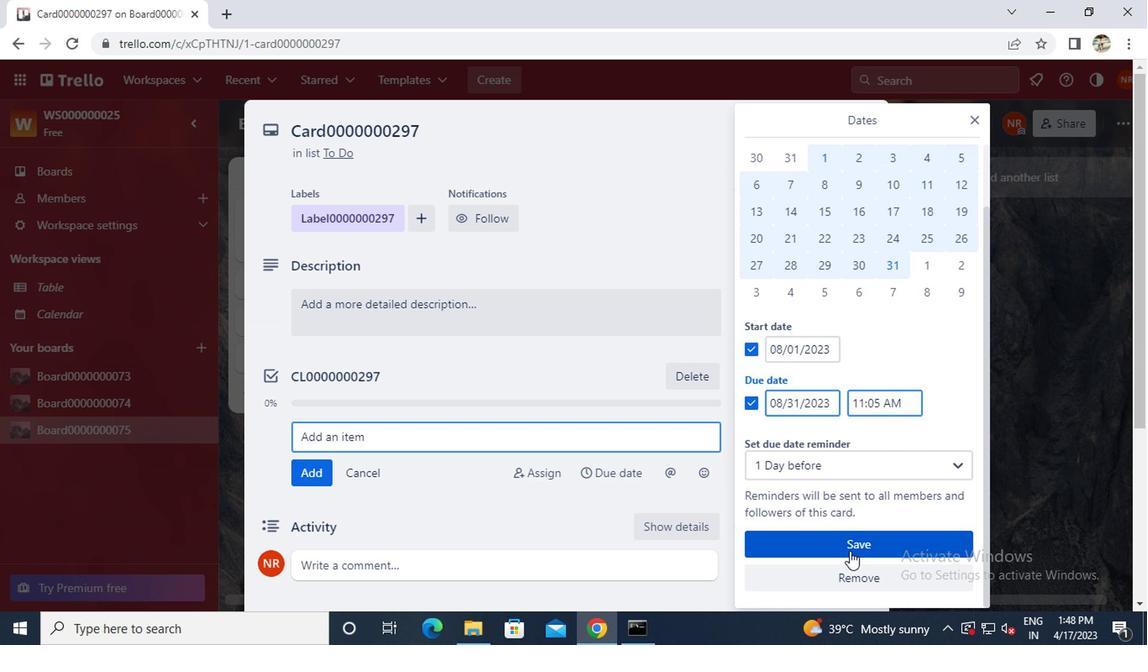 
Action: Mouse moved to (757, 553)
Screenshot: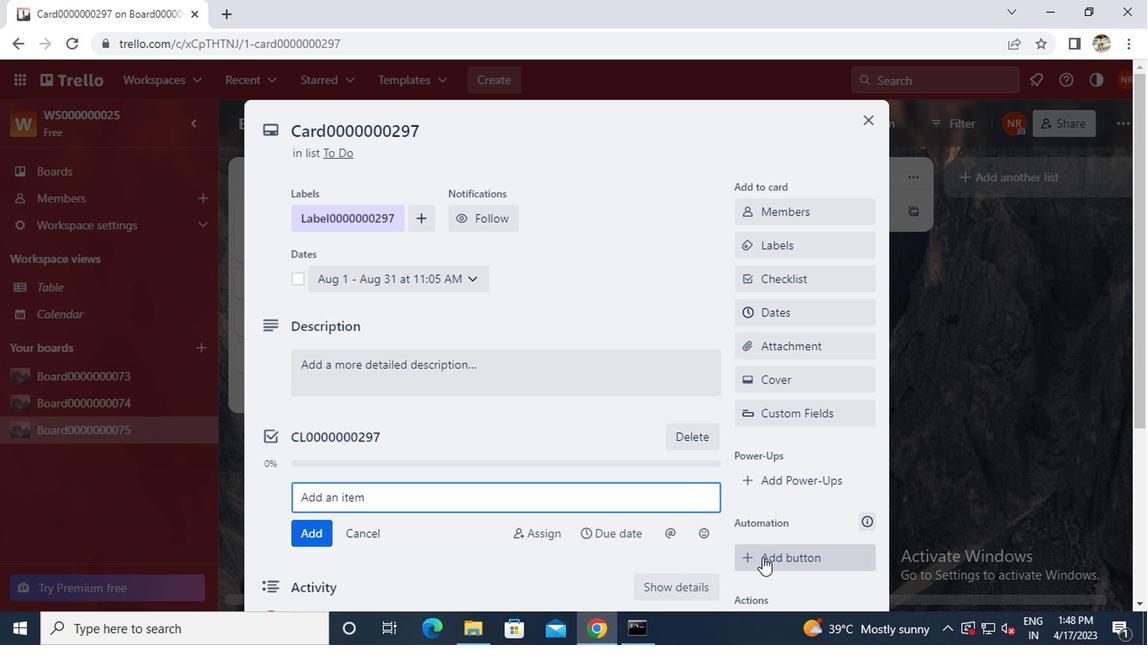 
